 Task: Add a signature Ebony Rodriguez containing Wishing you a merry Christmas, Ebony Rodriguez to email address softage.10@softage.net and add a folder Technical support
Action: Mouse moved to (87, 95)
Screenshot: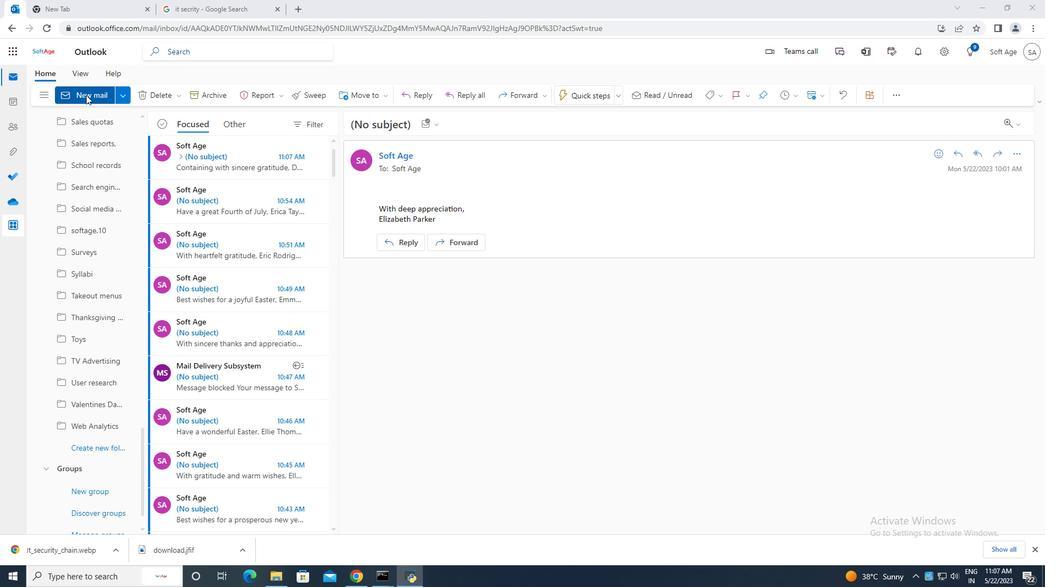 
Action: Mouse pressed left at (87, 95)
Screenshot: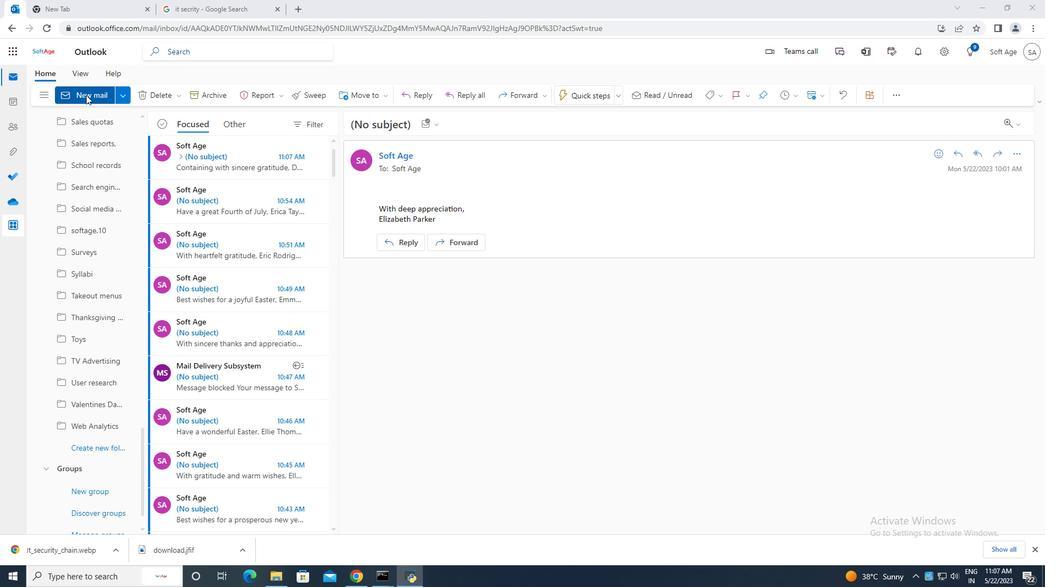 
Action: Mouse moved to (703, 97)
Screenshot: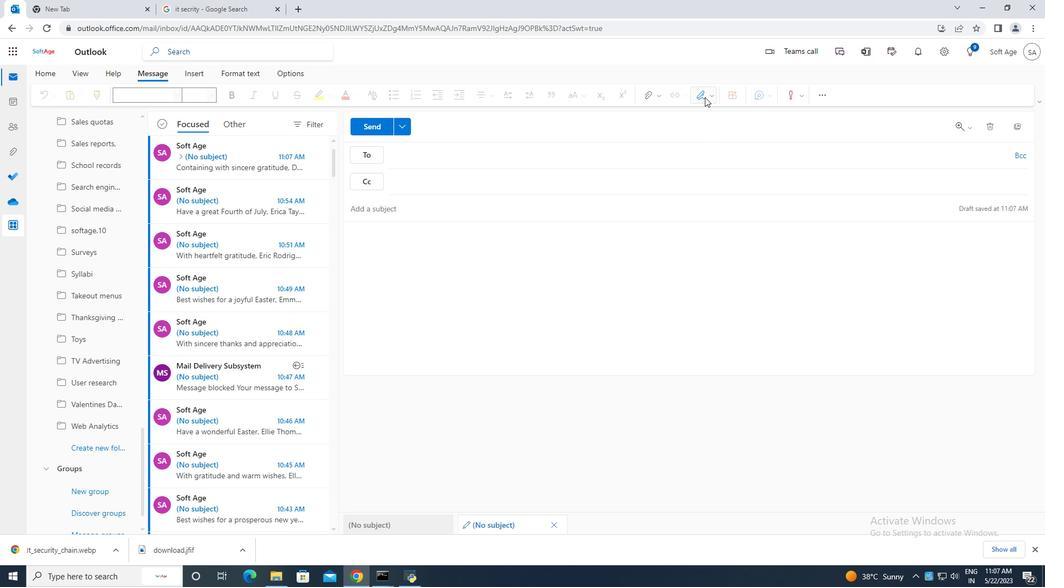 
Action: Mouse pressed left at (703, 97)
Screenshot: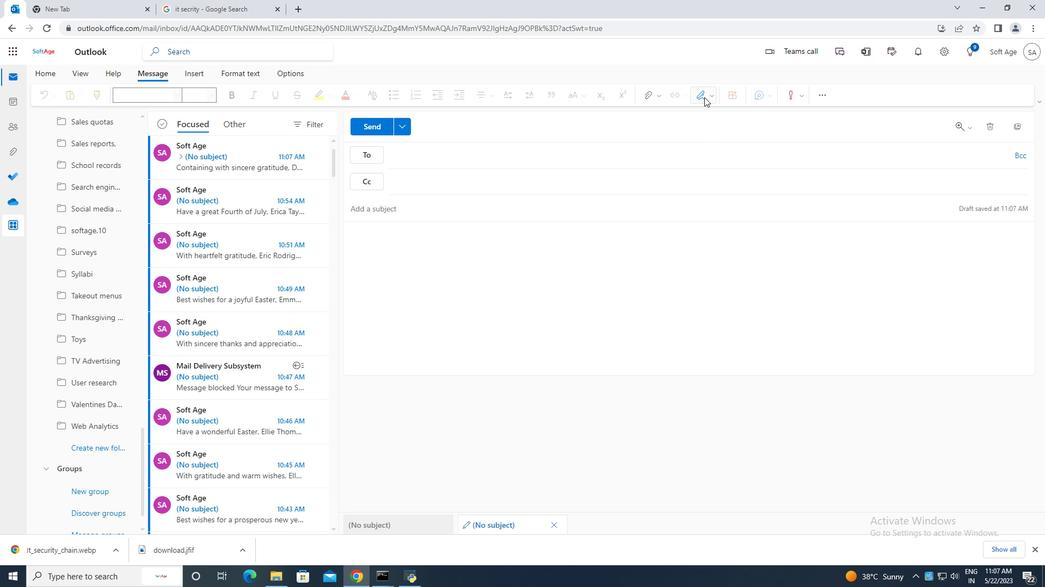 
Action: Mouse moved to (690, 138)
Screenshot: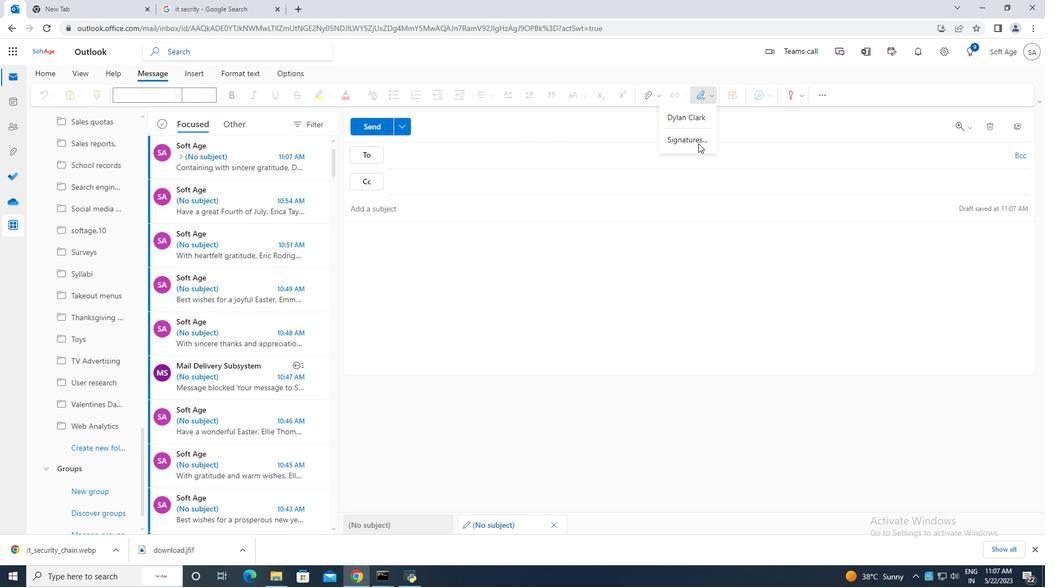
Action: Mouse pressed left at (690, 138)
Screenshot: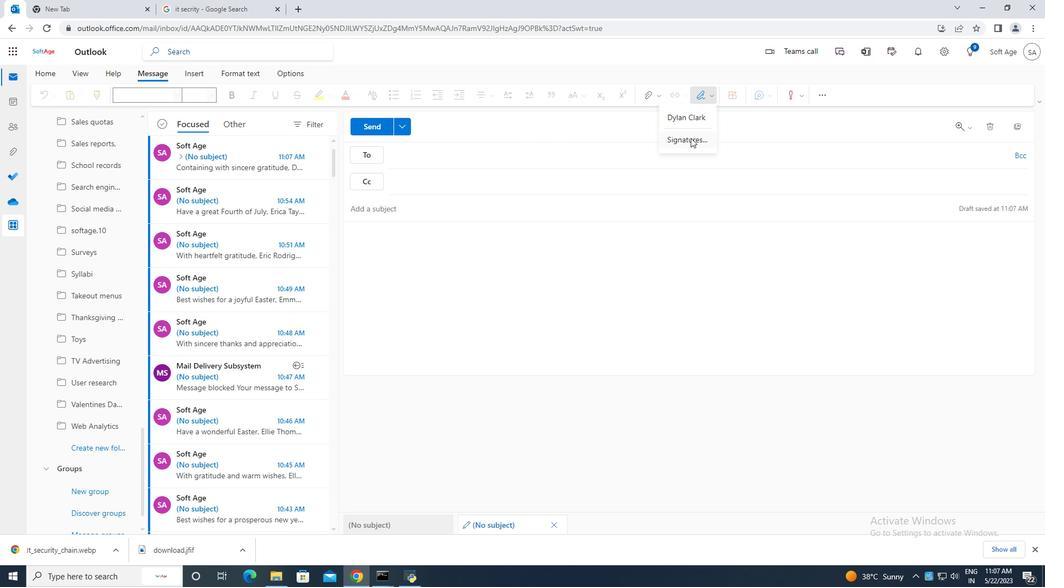 
Action: Mouse moved to (744, 183)
Screenshot: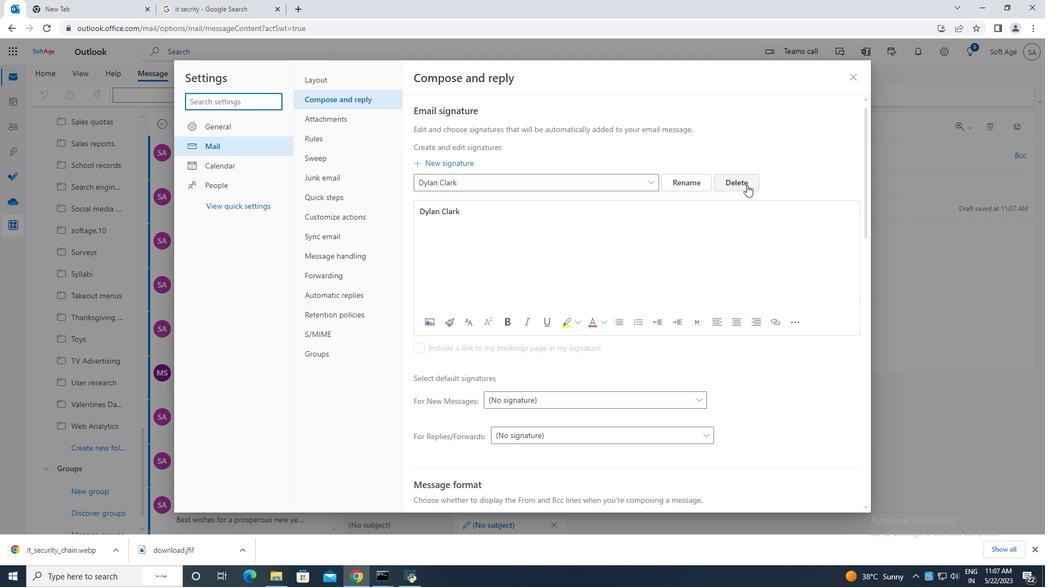
Action: Mouse pressed left at (744, 183)
Screenshot: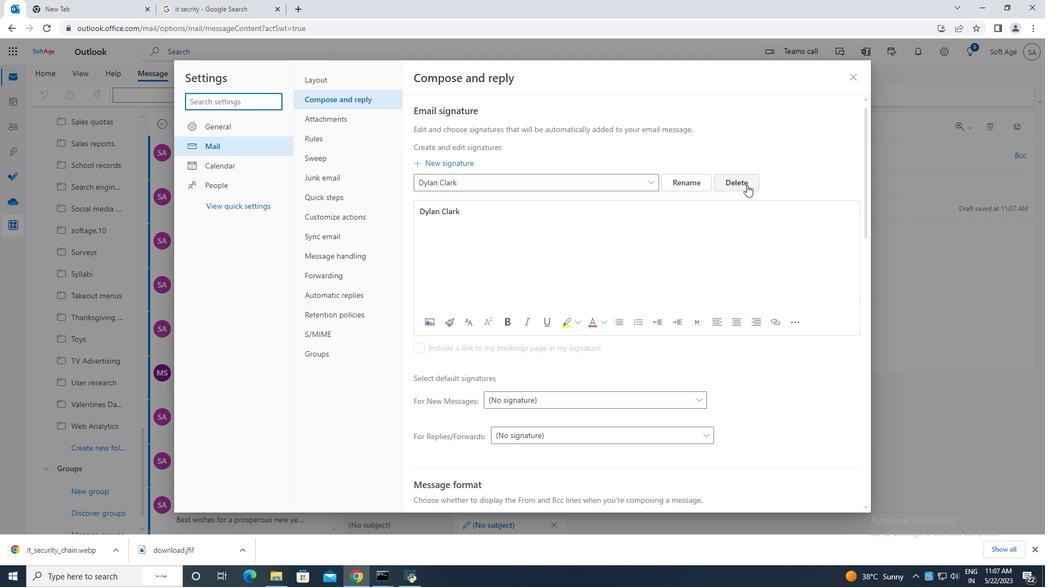 
Action: Mouse moved to (466, 186)
Screenshot: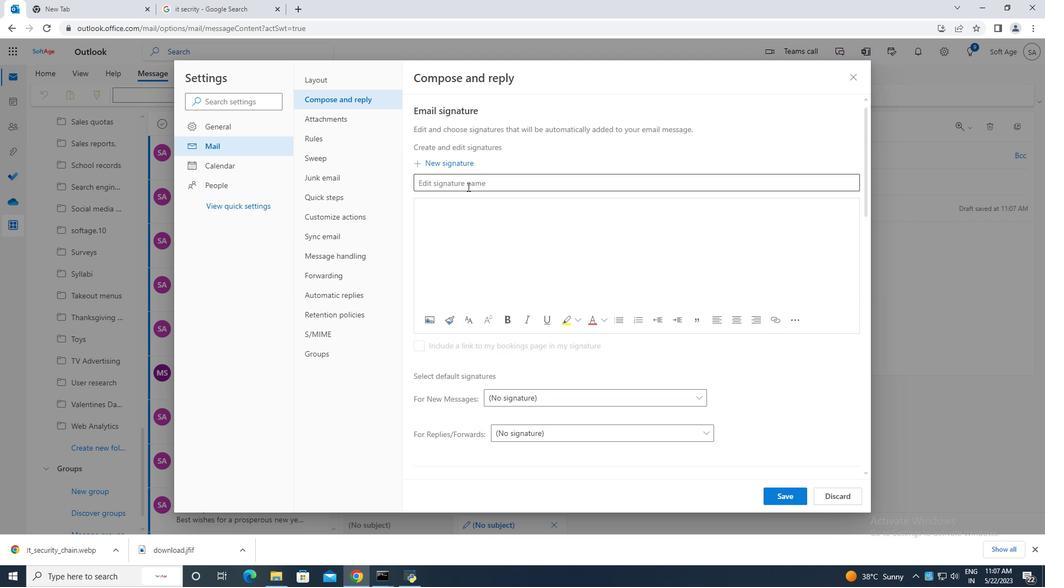 
Action: Mouse pressed left at (466, 186)
Screenshot: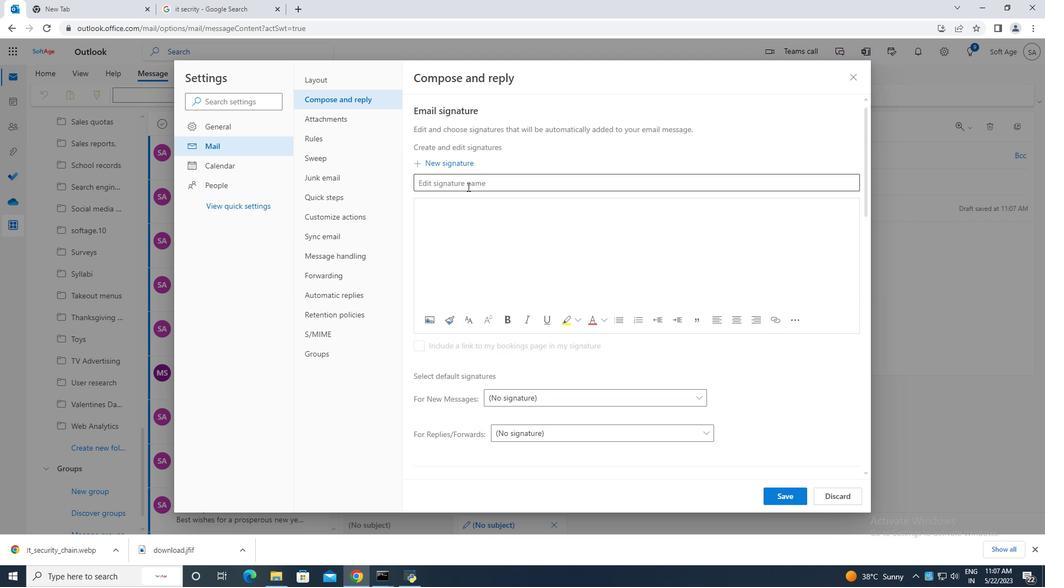 
Action: Mouse moved to (466, 186)
Screenshot: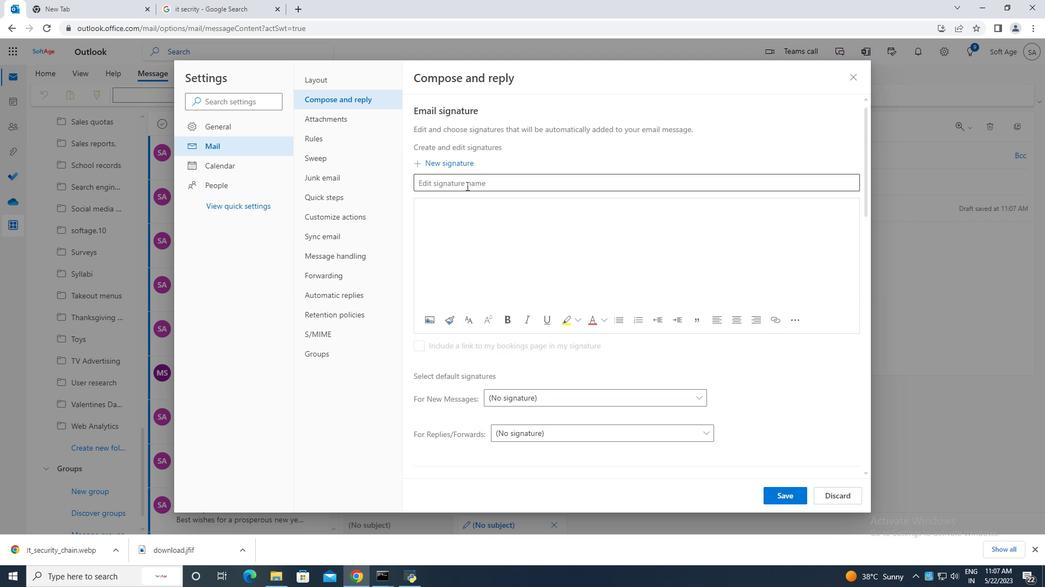 
Action: Key pressed <Key.caps_lock>E<Key.caps_lock>n<Key.backspace>bony<Key.space><Key.caps_lock>R<Key.caps_lock>odriguez
Screenshot: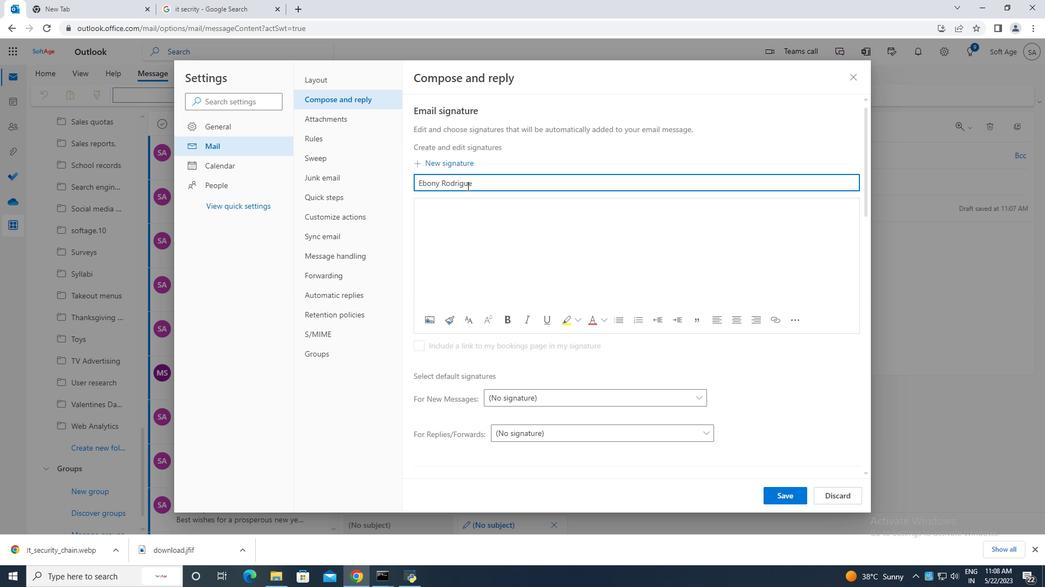 
Action: Mouse moved to (458, 210)
Screenshot: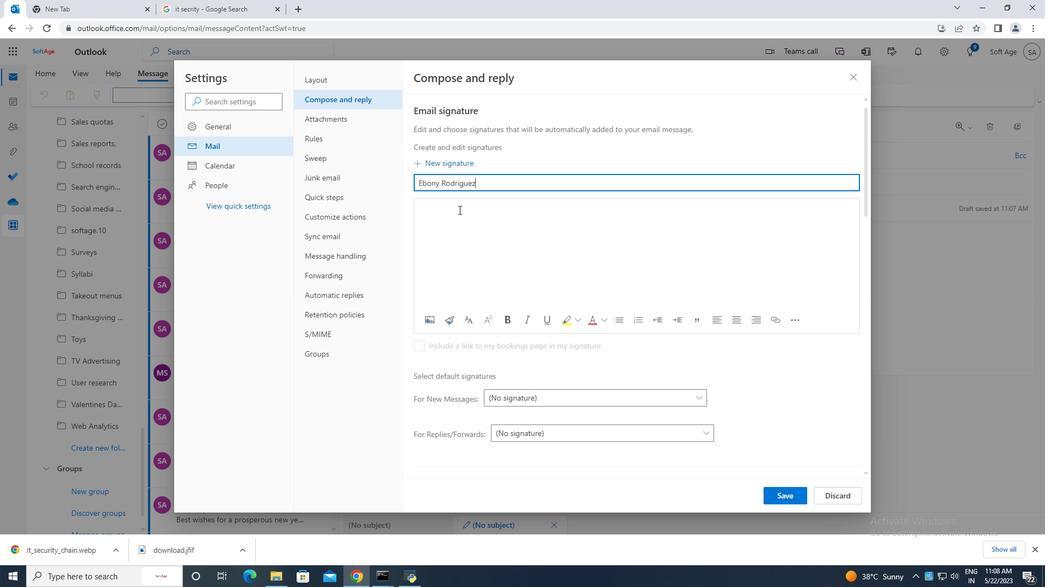 
Action: Mouse pressed left at (458, 210)
Screenshot: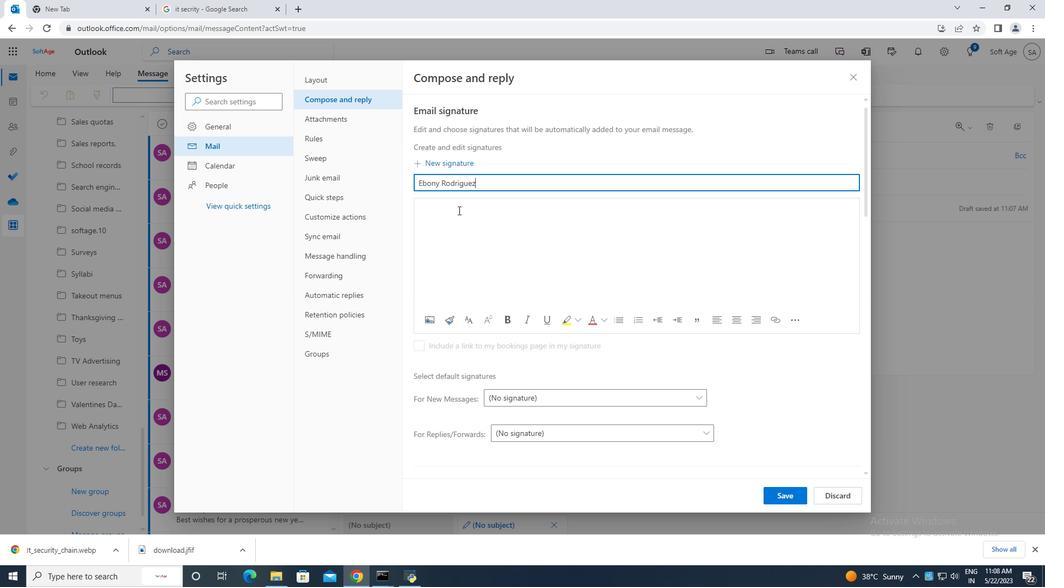 
Action: Key pressed <Key.caps_lock>E<Key.caps_lock>bony<Key.space><Key.caps_lock>R<Key.caps_lock>odriguez
Screenshot: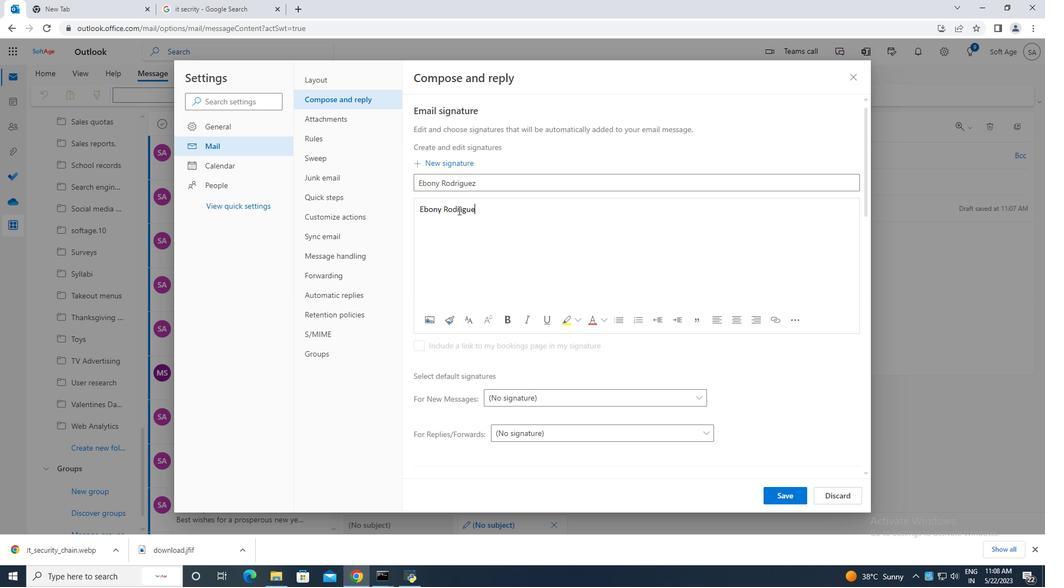 
Action: Mouse moved to (776, 492)
Screenshot: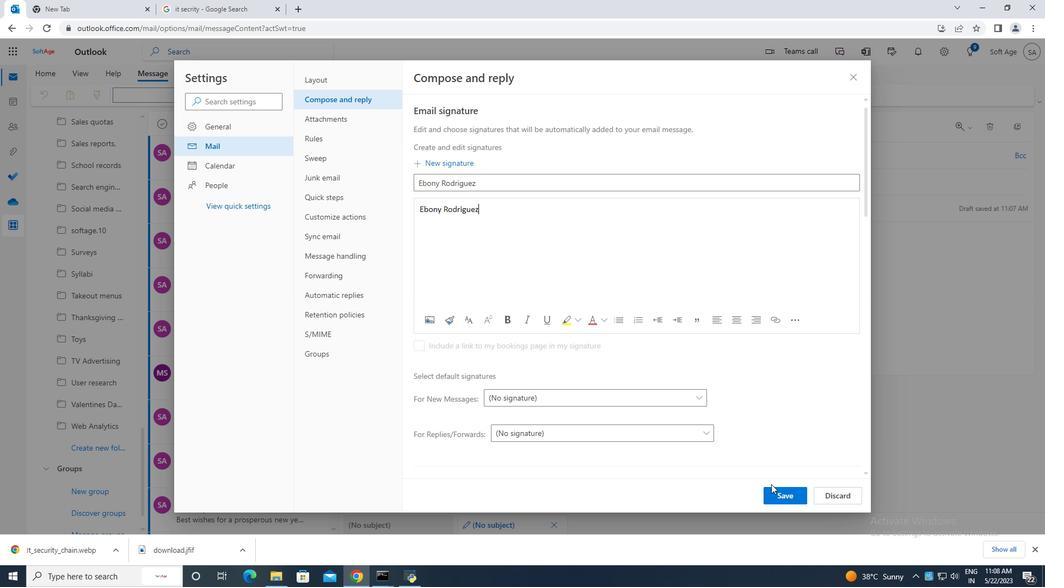 
Action: Mouse pressed left at (776, 492)
Screenshot: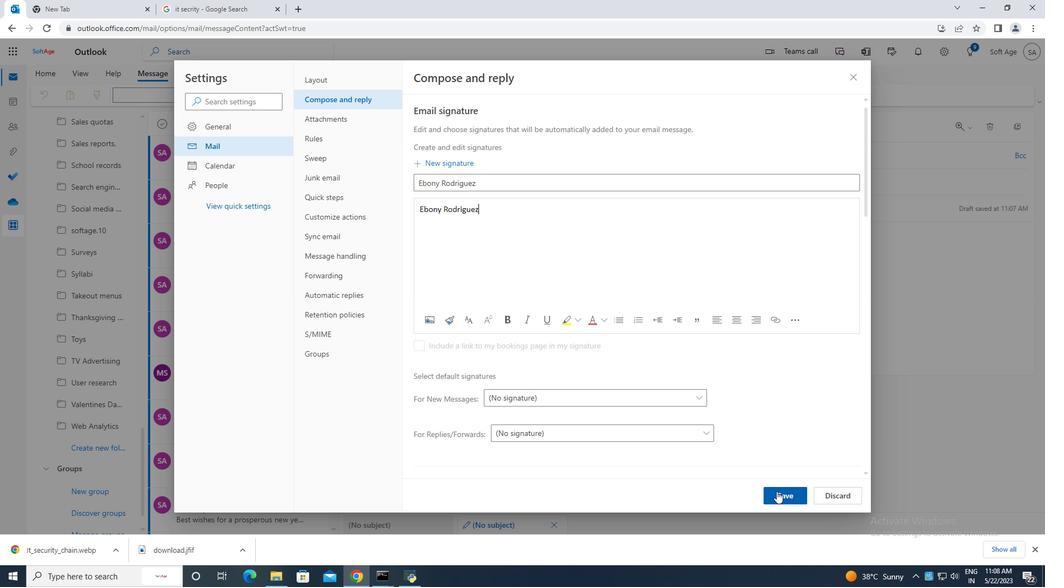 
Action: Mouse moved to (855, 80)
Screenshot: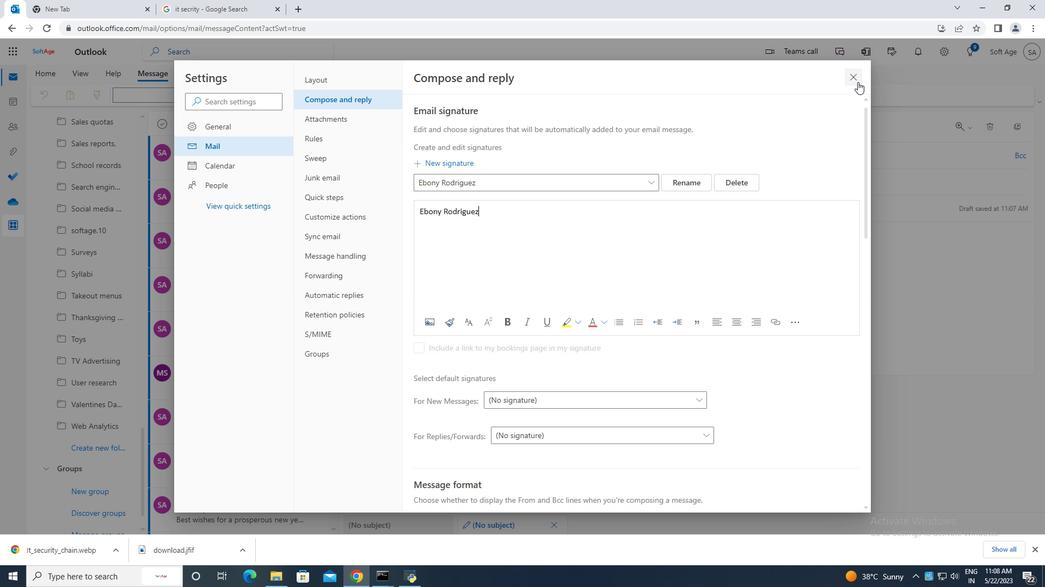 
Action: Mouse pressed left at (855, 80)
Screenshot: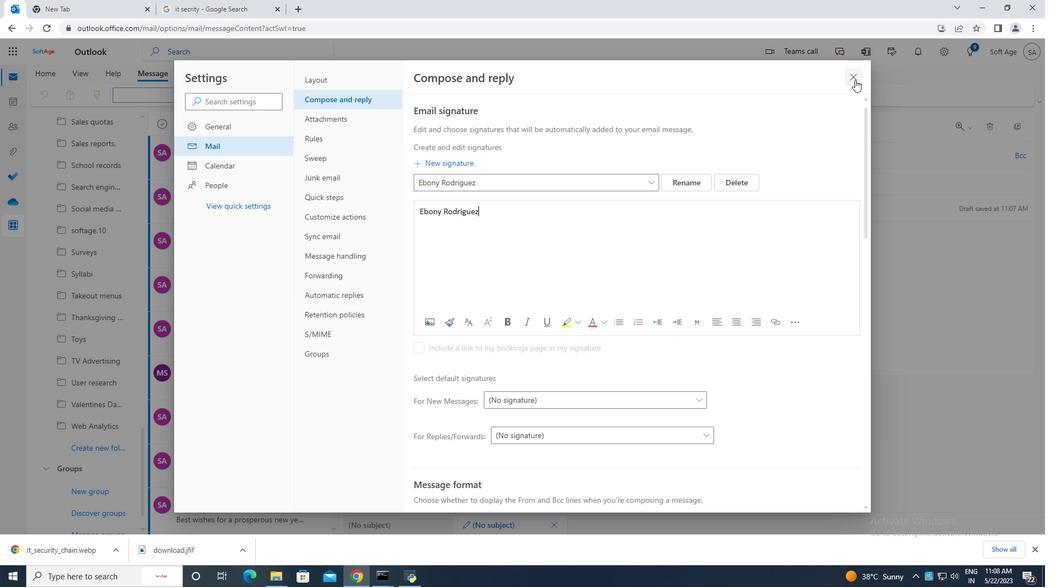 
Action: Mouse moved to (702, 96)
Screenshot: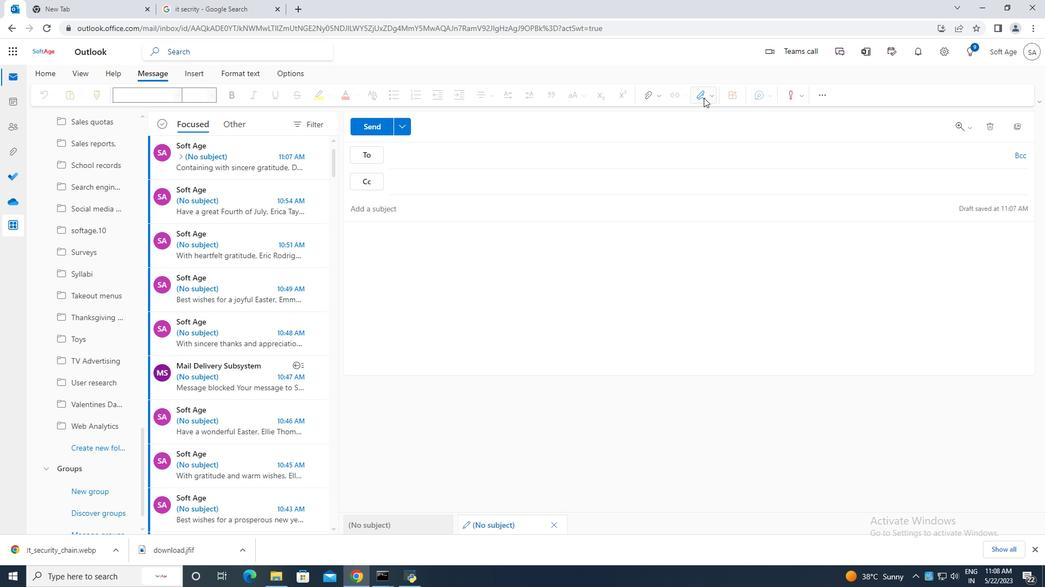 
Action: Mouse pressed left at (702, 96)
Screenshot: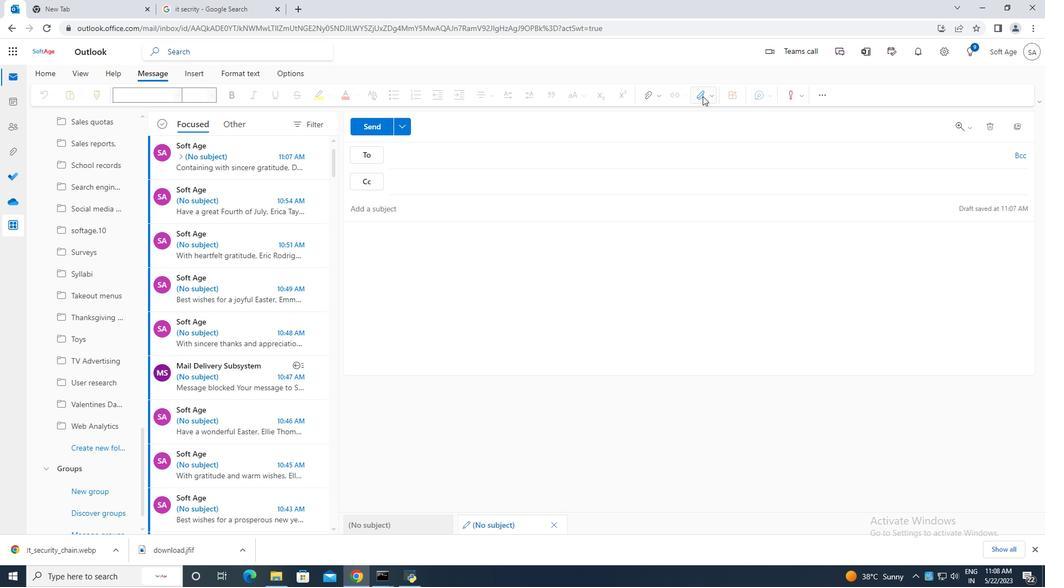 
Action: Mouse moved to (687, 117)
Screenshot: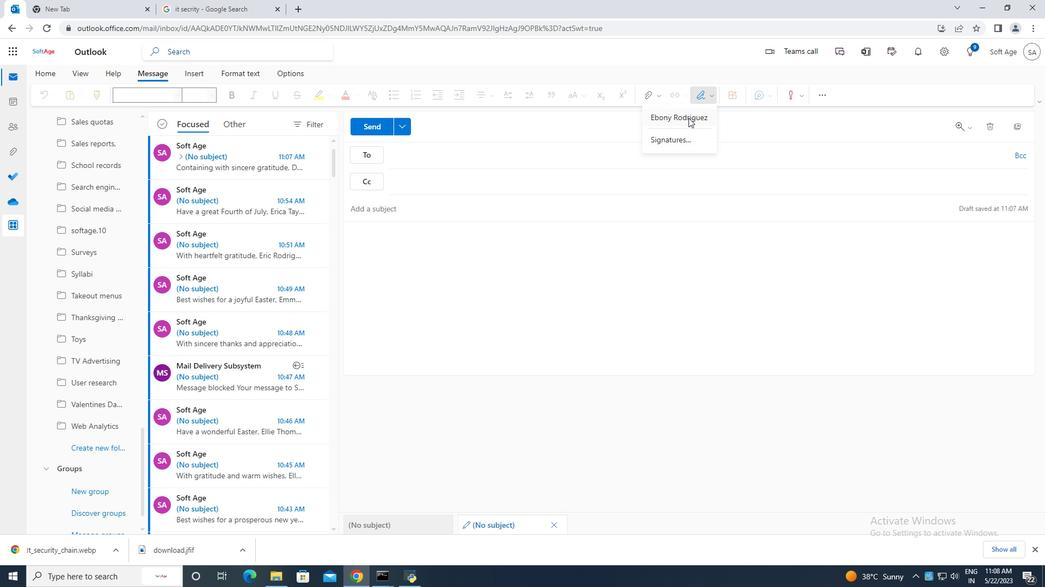 
Action: Mouse pressed left at (687, 117)
Screenshot: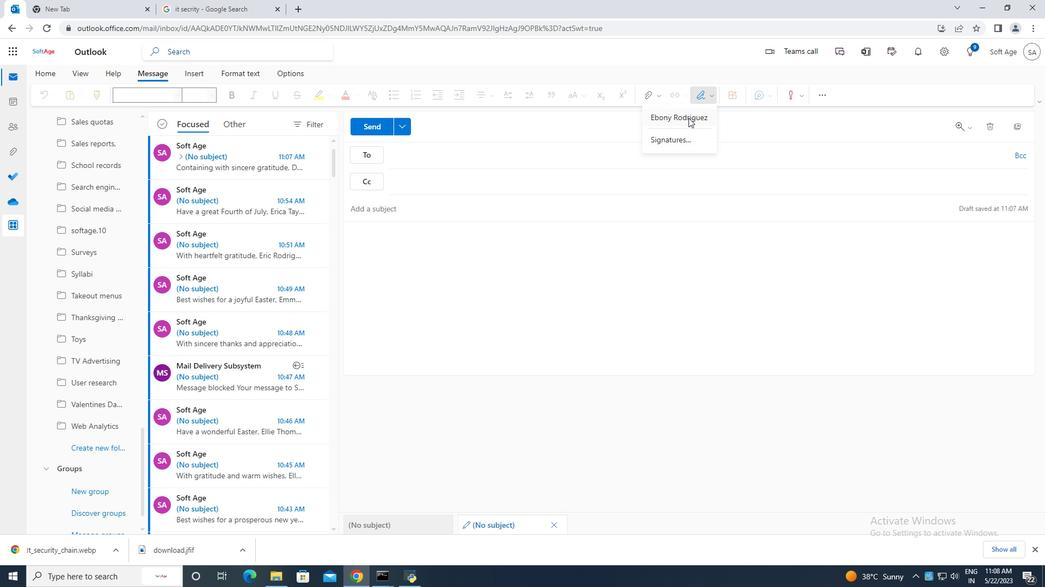 
Action: Mouse moved to (436, 155)
Screenshot: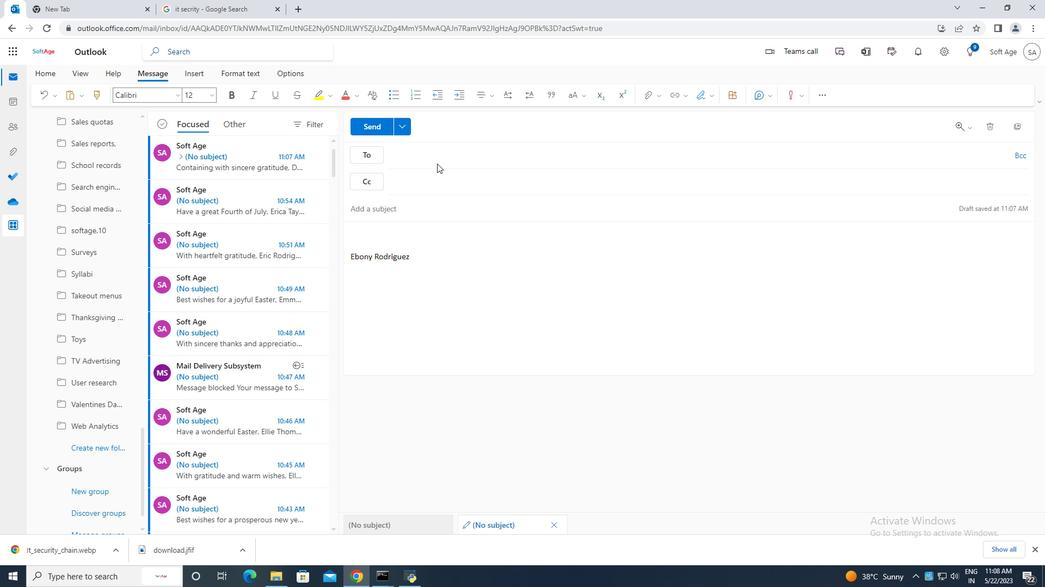 
Action: Mouse pressed left at (436, 155)
Screenshot: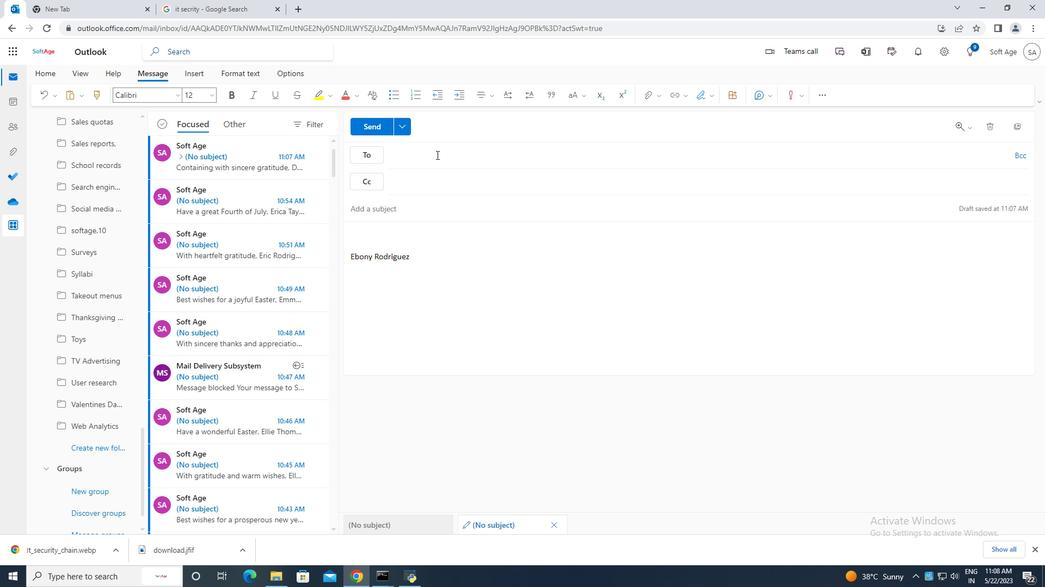 
Action: Key pressed softage.10
Screenshot: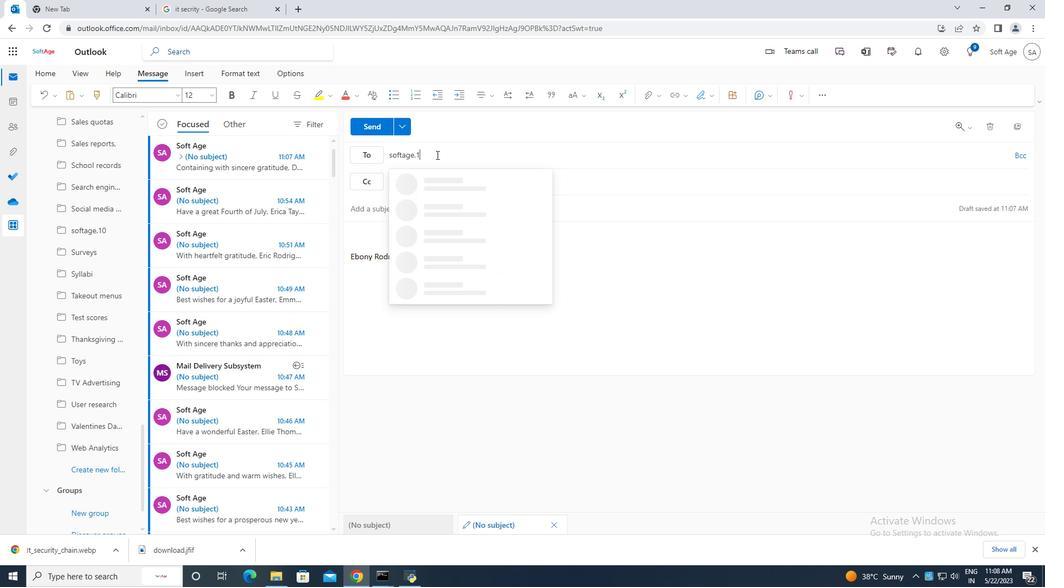 
Action: Mouse moved to (487, 209)
Screenshot: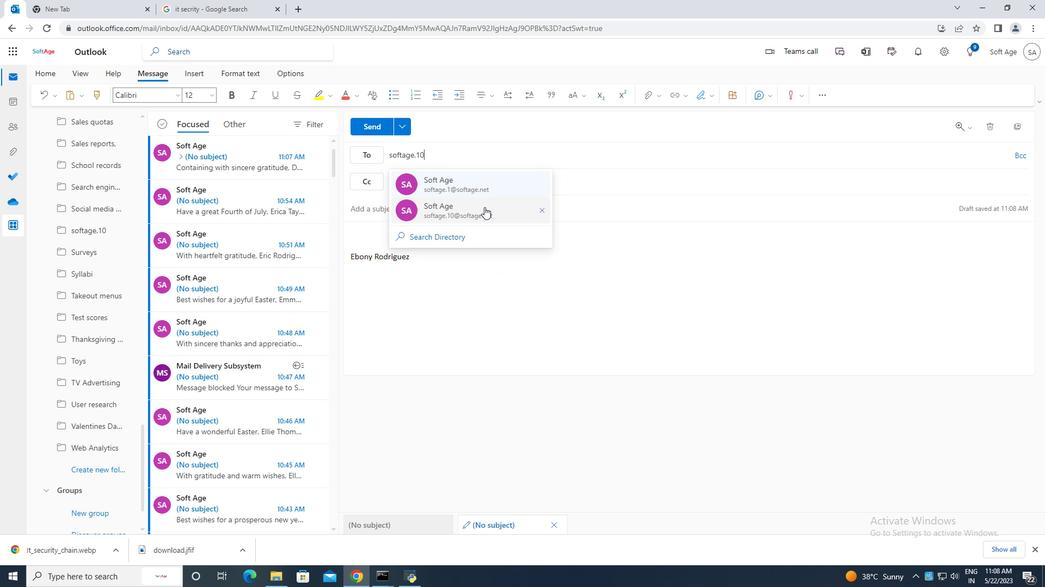 
Action: Mouse pressed left at (487, 209)
Screenshot: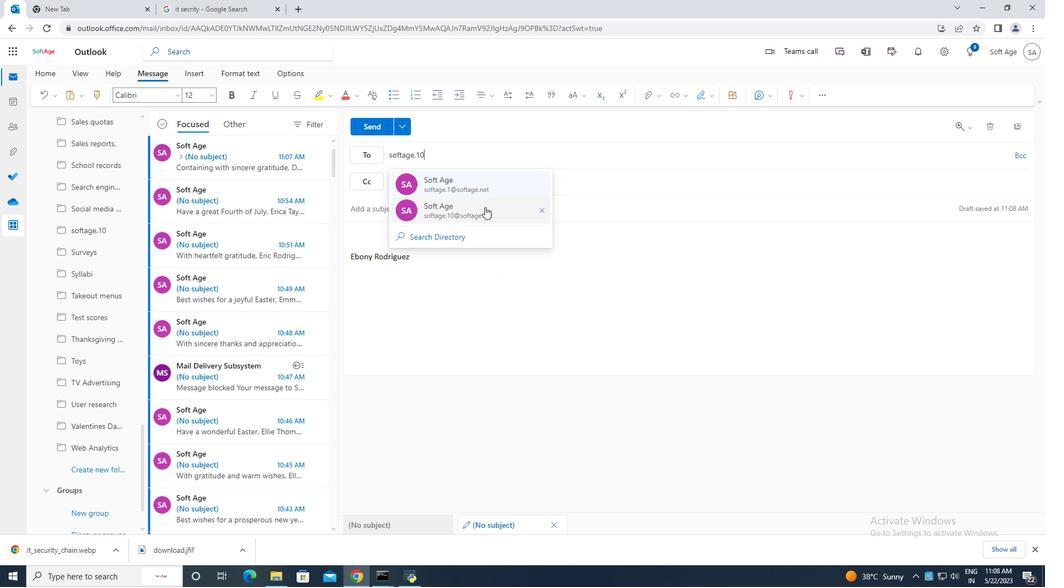 
Action: Mouse moved to (394, 240)
Screenshot: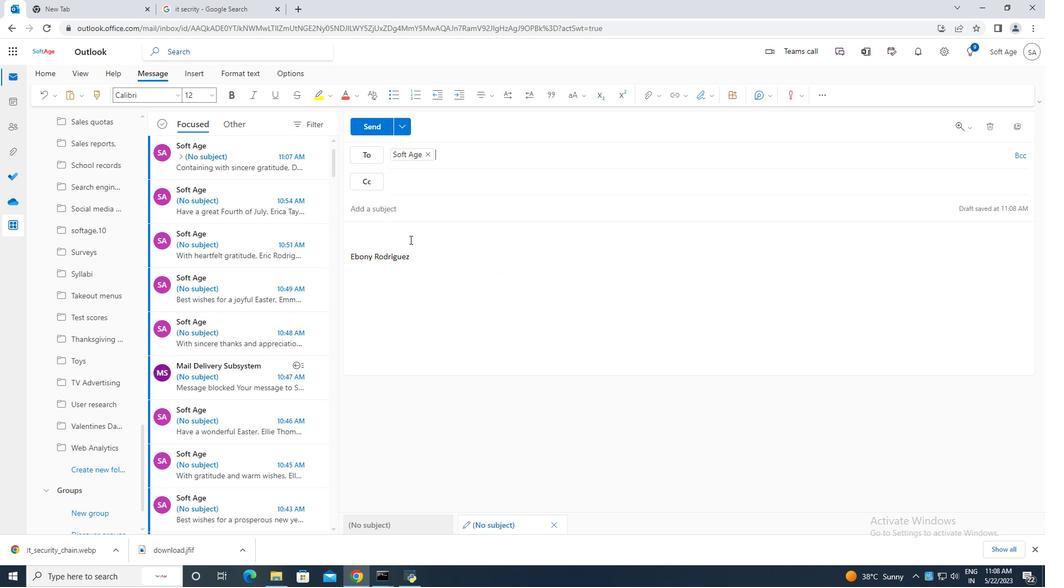 
Action: Mouse pressed left at (394, 240)
Screenshot: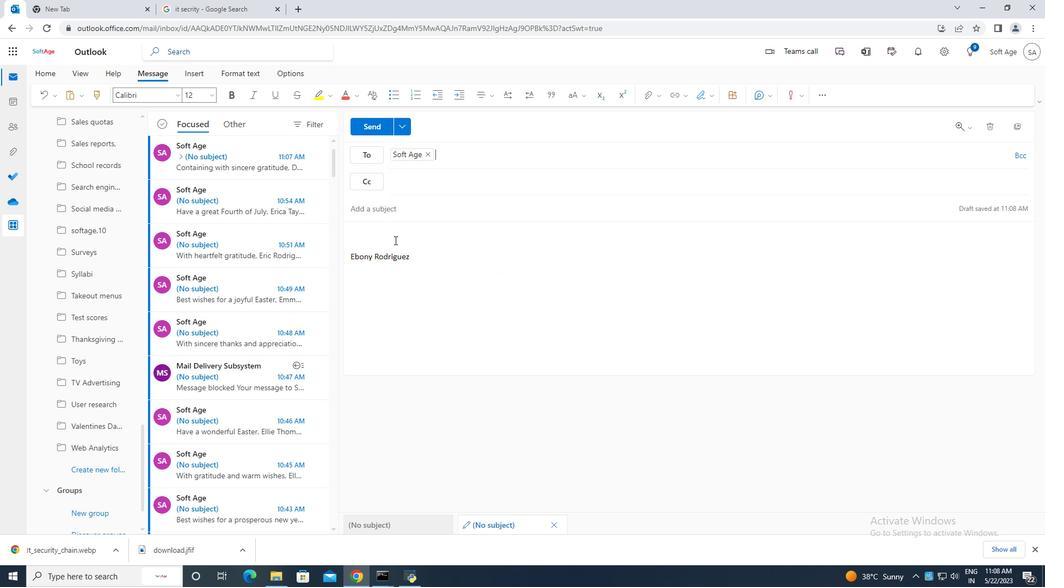 
Action: Key pressed <Key.caps_lock>C<Key.caps_lock>ontaining<Key.space>wishing<Key.space>you<Key.space>a<Key.space>merry<Key.space>christmas,
Screenshot: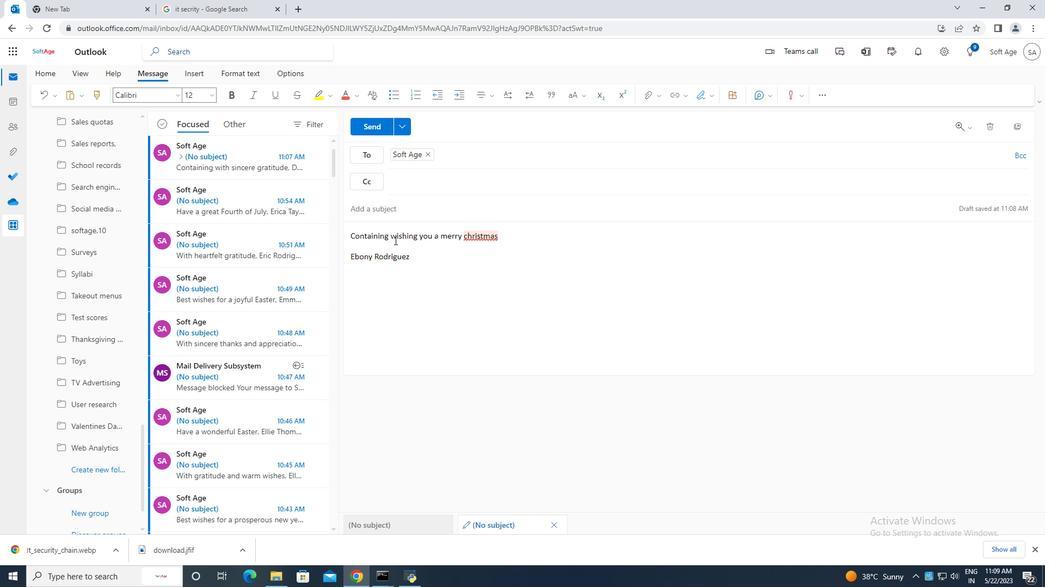 
Action: Mouse moved to (108, 470)
Screenshot: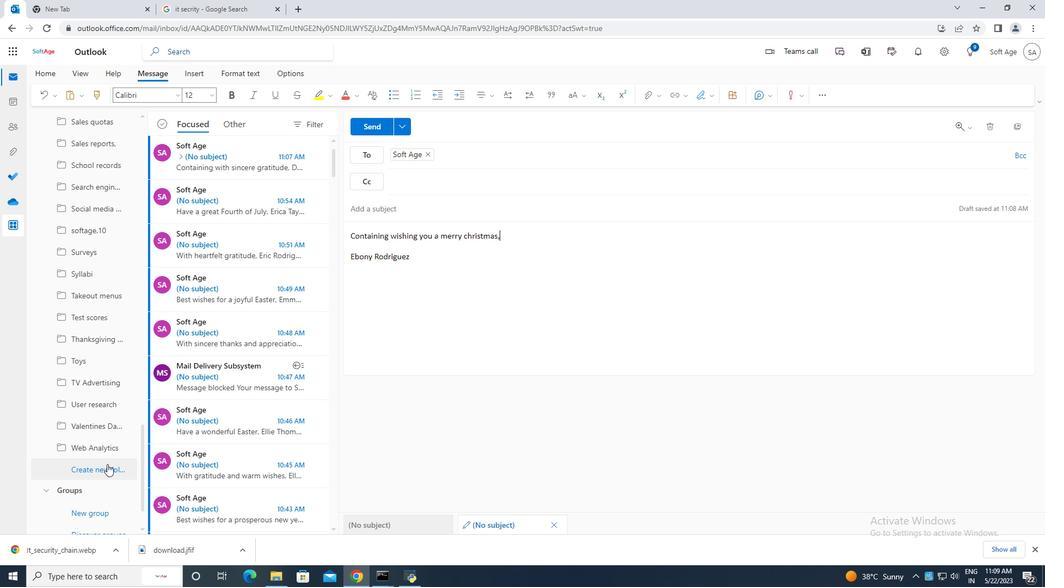 
Action: Mouse pressed left at (108, 470)
Screenshot: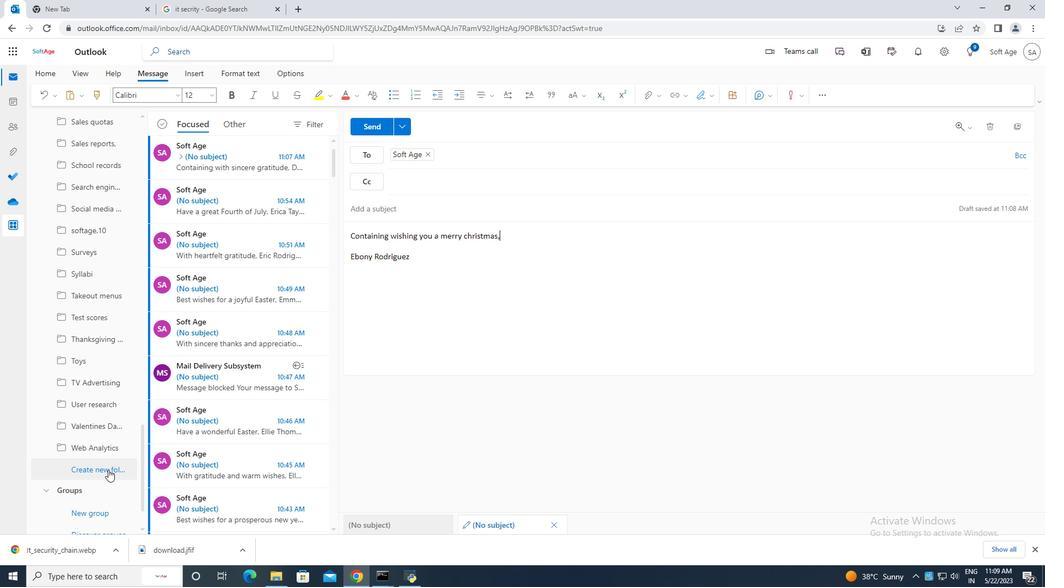 
Action: Mouse moved to (95, 469)
Screenshot: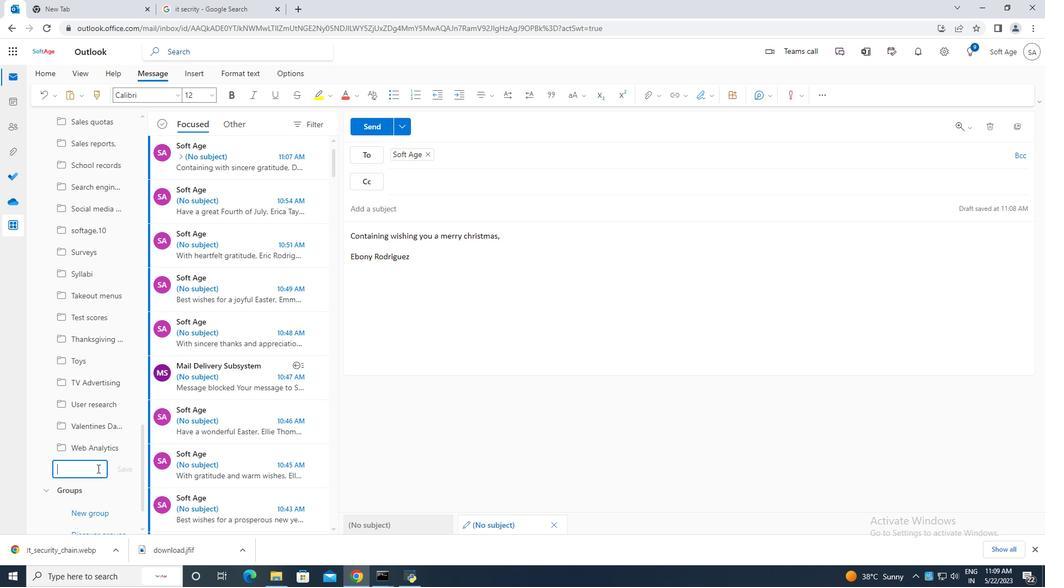 
Action: Key pressed techniq<Key.backspace>cal<Key.space>support
Screenshot: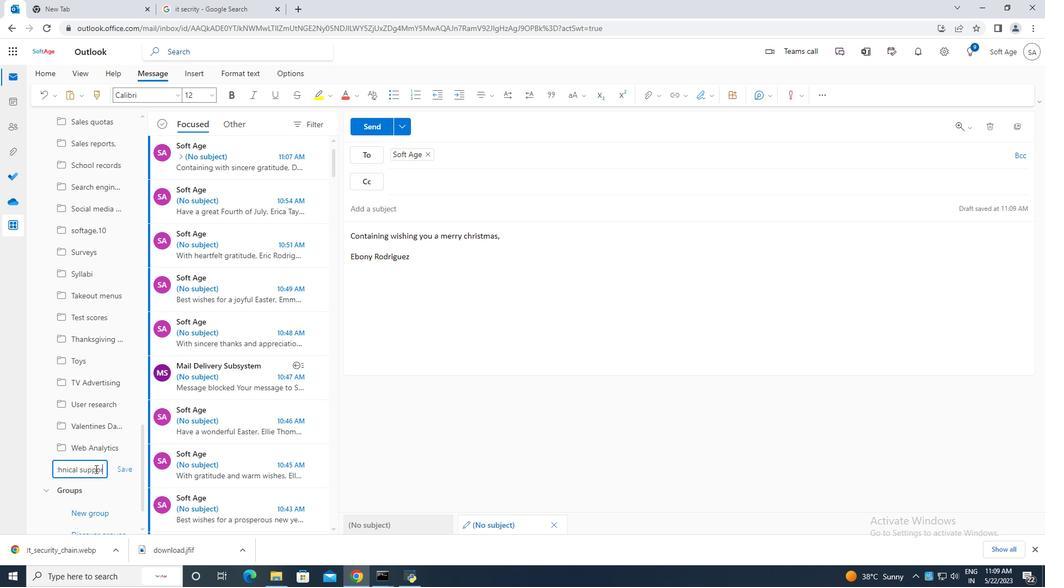 
Action: Mouse moved to (120, 470)
Screenshot: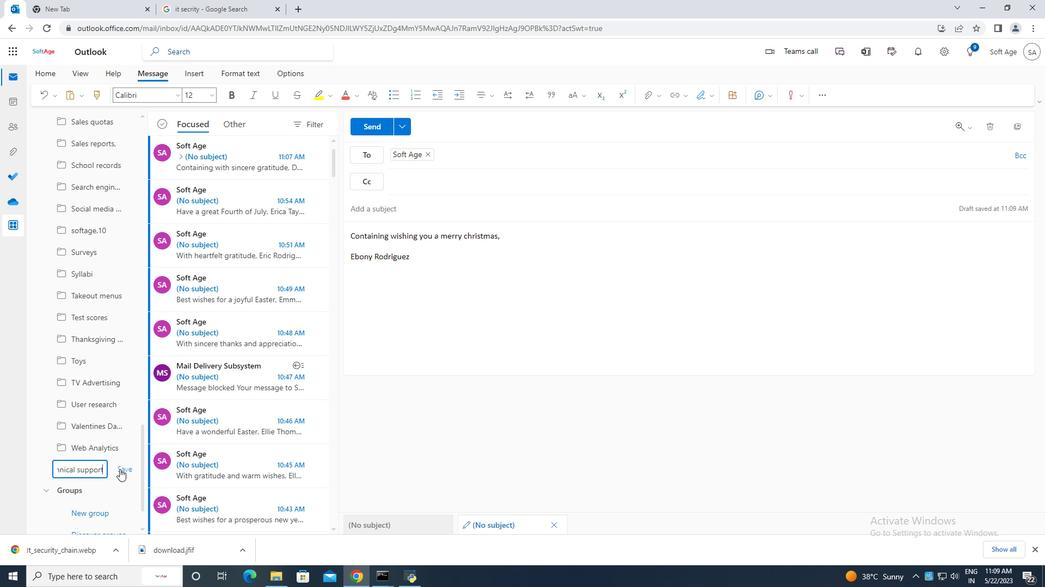 
Action: Mouse pressed left at (120, 470)
Screenshot: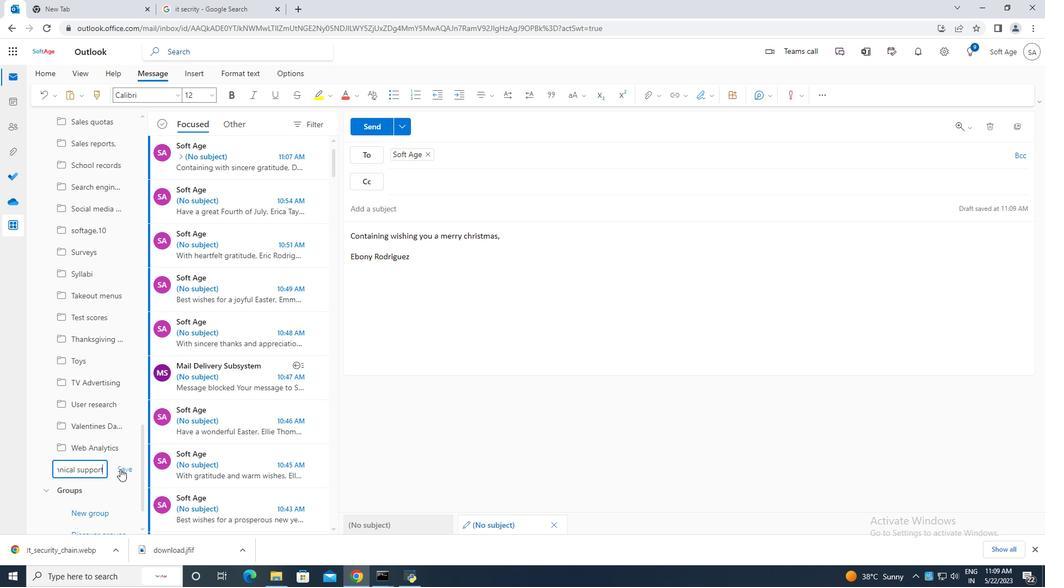 
Action: Mouse moved to (371, 130)
Screenshot: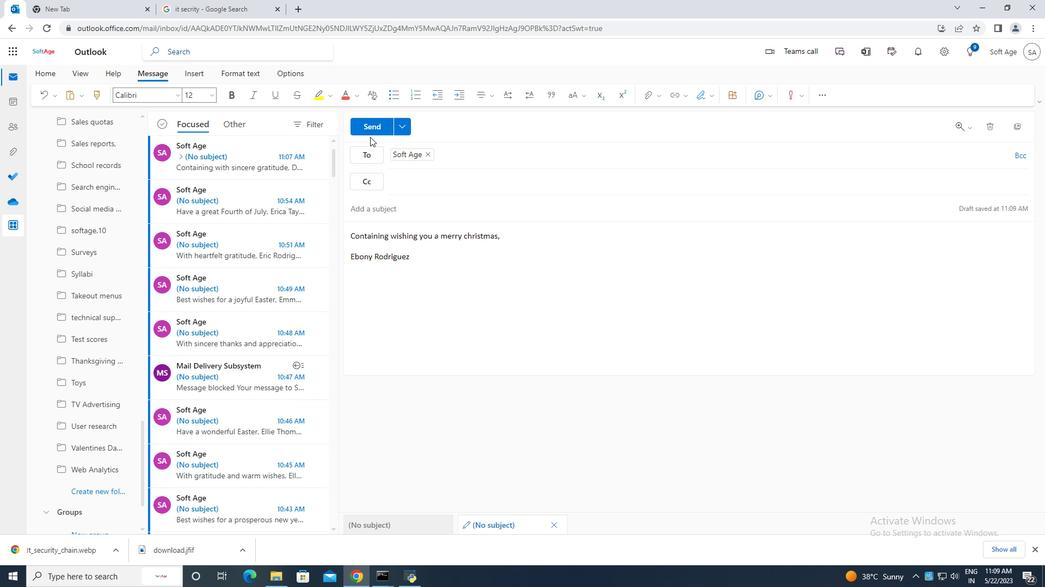 
Action: Mouse pressed left at (371, 130)
Screenshot: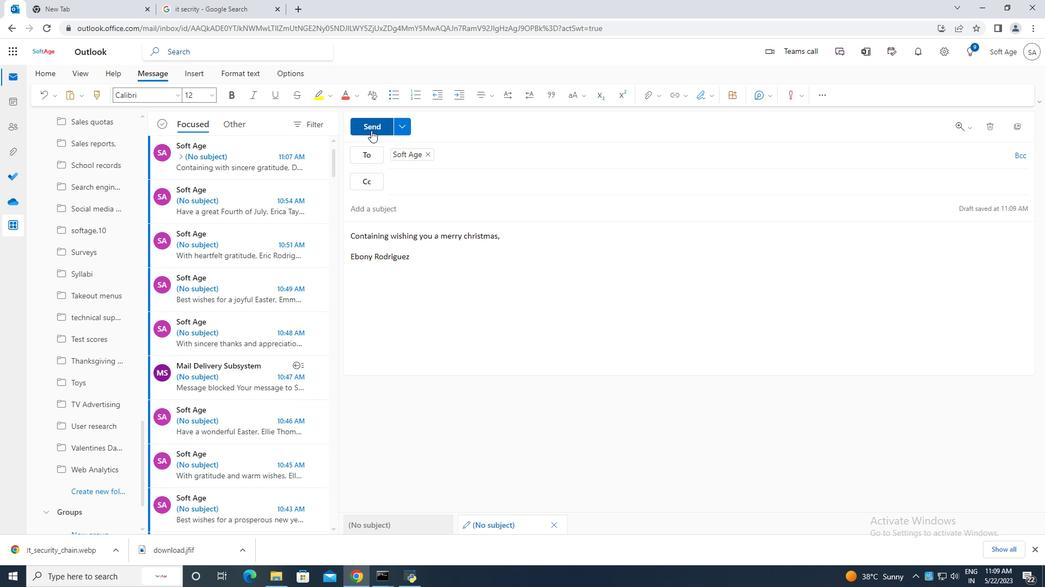 
Action: Mouse moved to (527, 316)
Screenshot: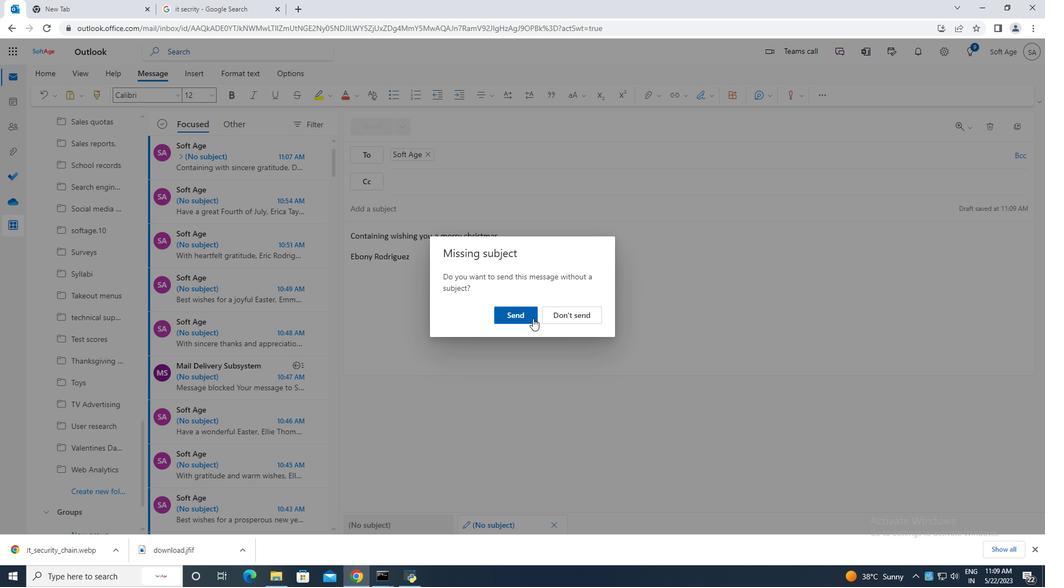 
Action: Mouse pressed left at (527, 316)
Screenshot: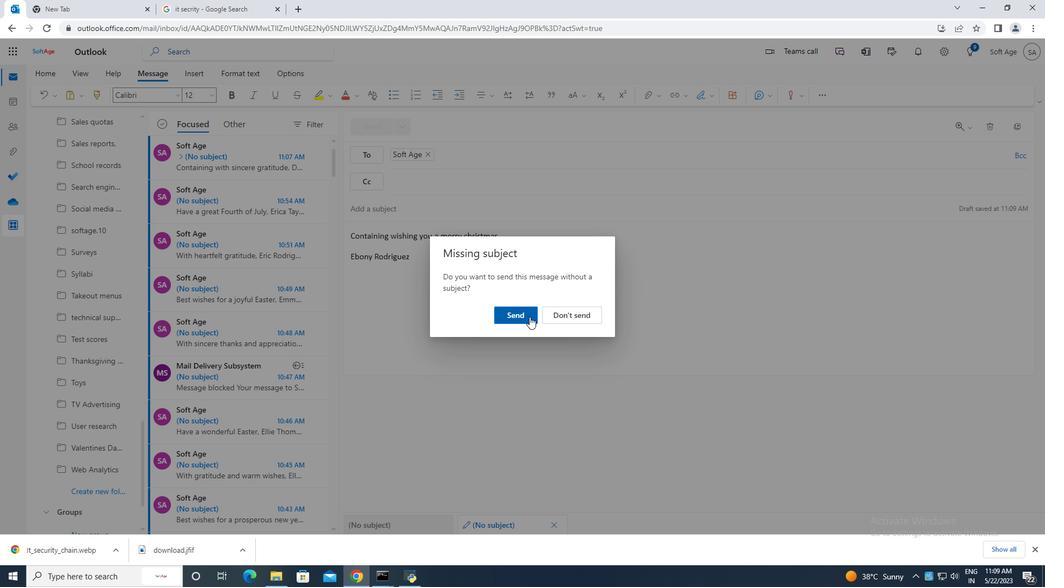 
Action: Mouse moved to (419, 133)
Screenshot: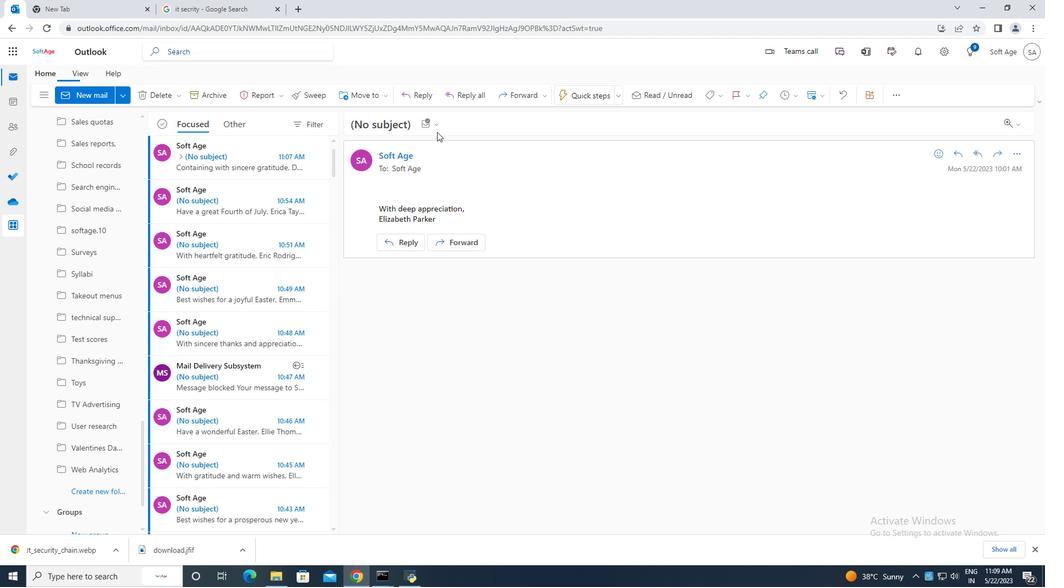 
